 Task: Look at the information provided about the privacy policy of google docs.
Action: Mouse moved to (281, 70)
Screenshot: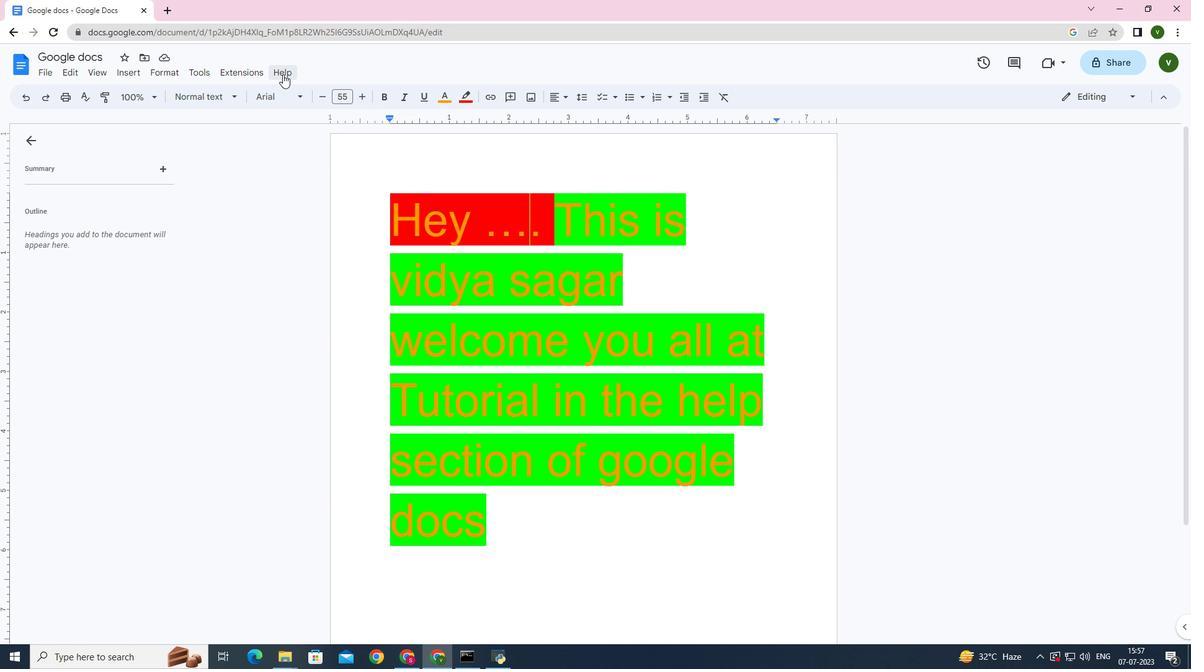 
Action: Mouse pressed left at (281, 70)
Screenshot: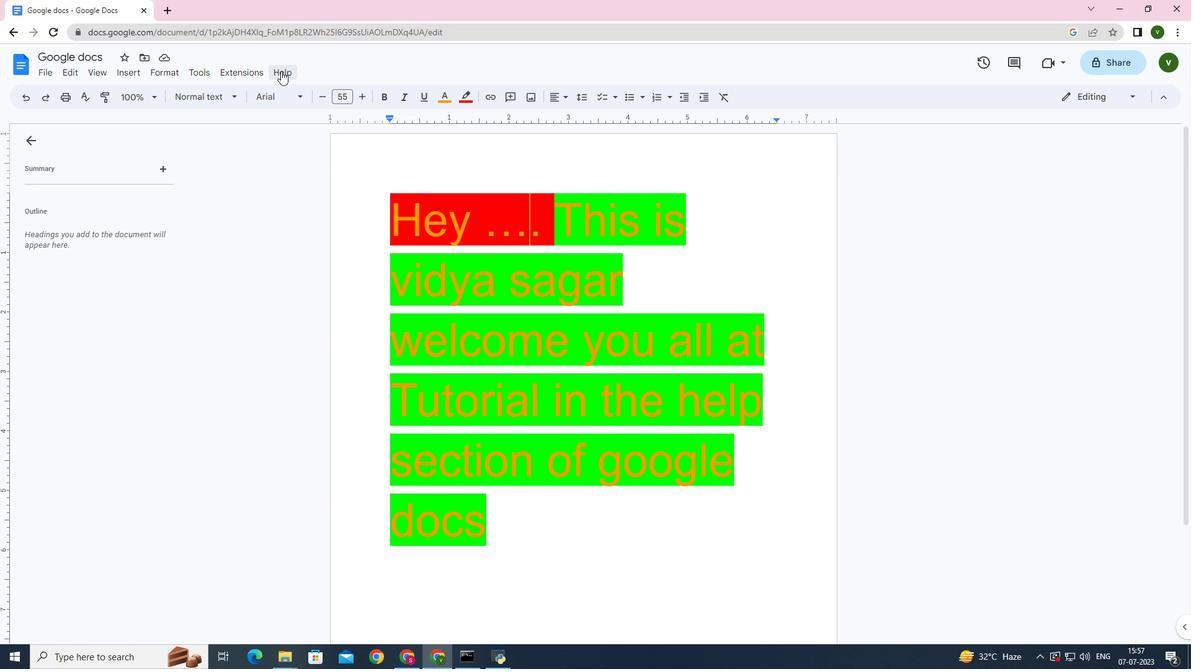
Action: Mouse moved to (313, 258)
Screenshot: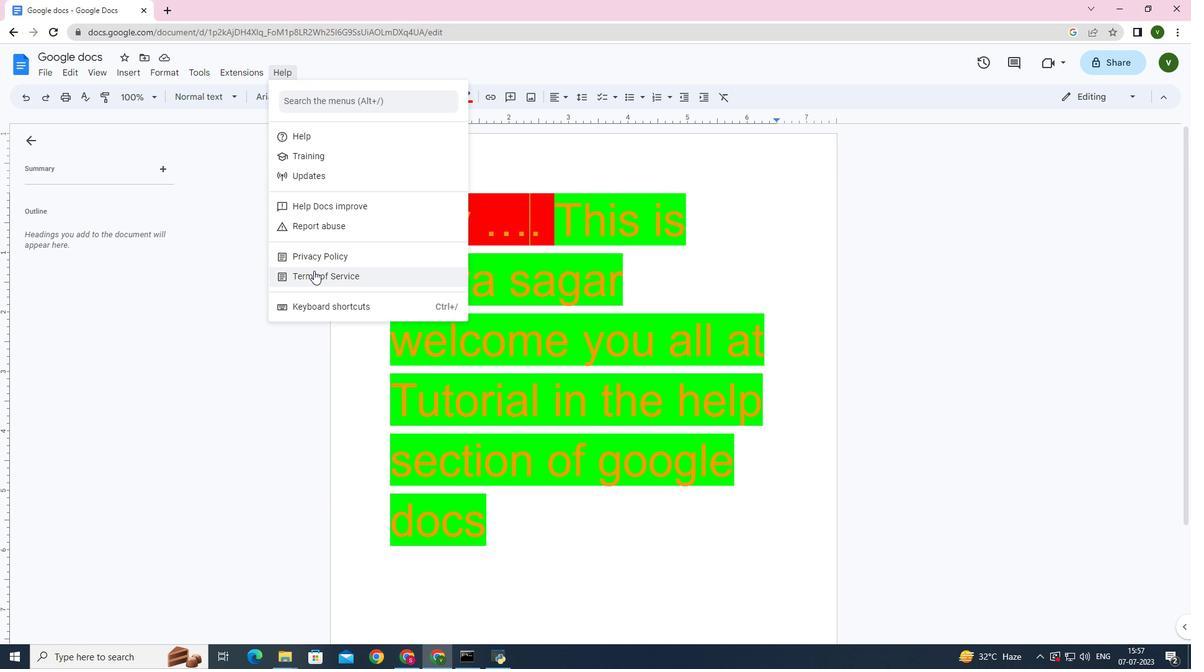 
Action: Mouse pressed left at (313, 258)
Screenshot: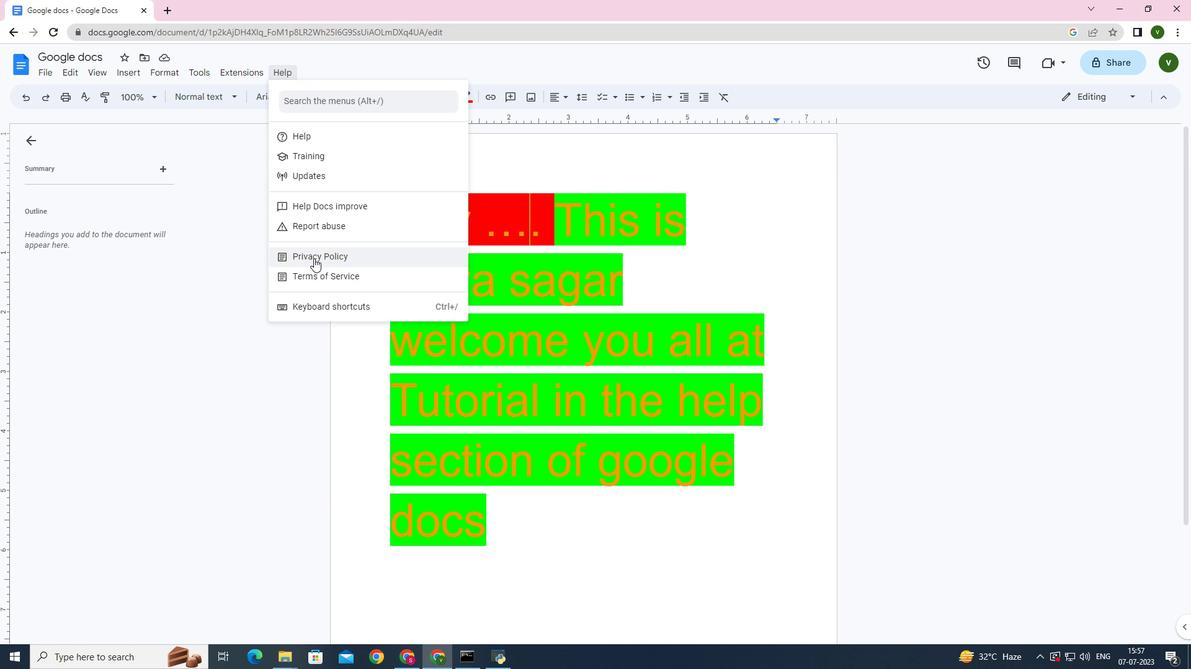 
